 Task: In the Contact  Emma.Williams@Yahoo.com, Create email and send with subject: 'A Glimpse into the Future: Meet Our Disruptive Offering', and with mail content 'Greetings,_x000D_
Introducing a visionary approach that will reshape the landscape of your industry. Join us and be part of the future of success!_x000D_
Kind Regards', attach the document: Contract.pdf and insert image: visitingcard.jpg. Below Kind Regards, write Behance and insert the URL: 'www.behance.net'. Mark checkbox to create task to follow up : In 2 business days . Logged in from softage.4@softage.net
Action: Mouse moved to (52, 53)
Screenshot: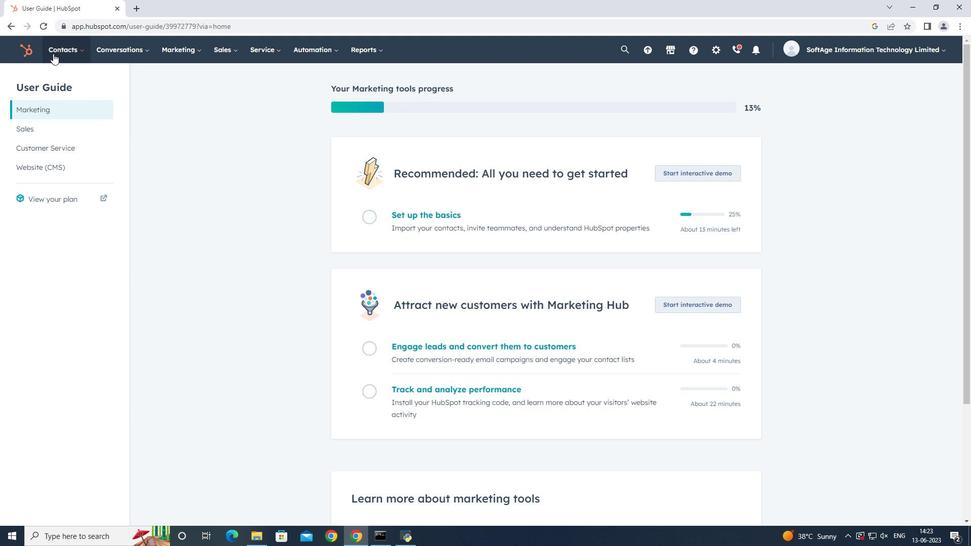 
Action: Mouse pressed left at (52, 53)
Screenshot: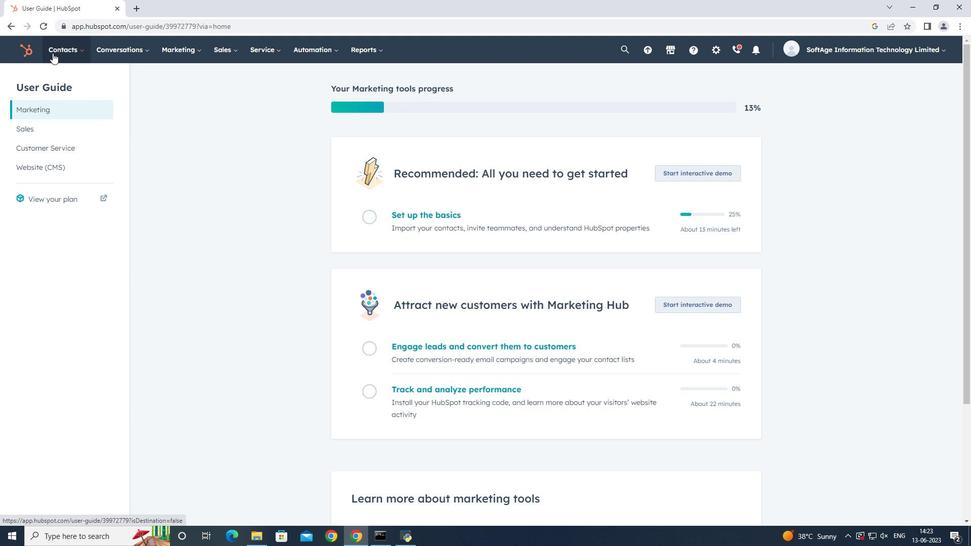 
Action: Mouse moved to (69, 75)
Screenshot: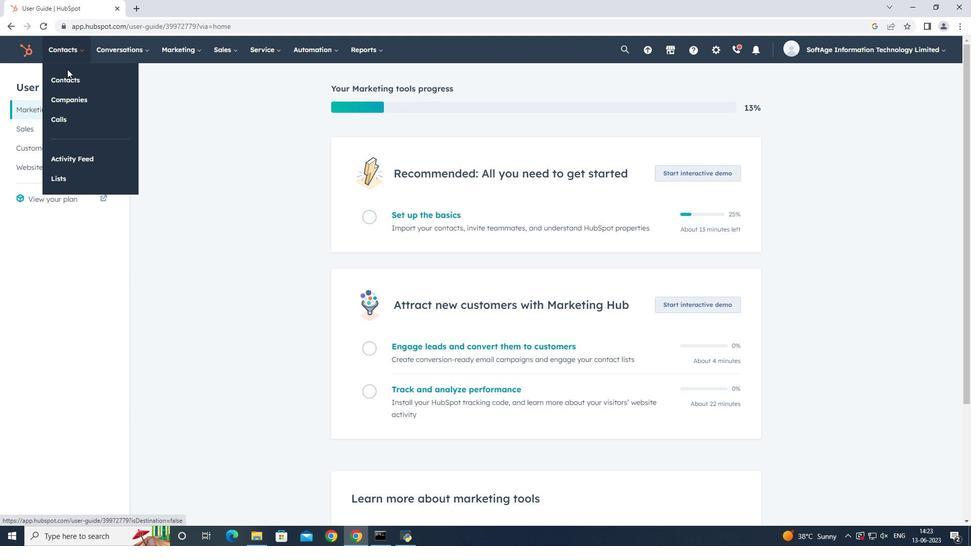 
Action: Mouse pressed left at (69, 75)
Screenshot: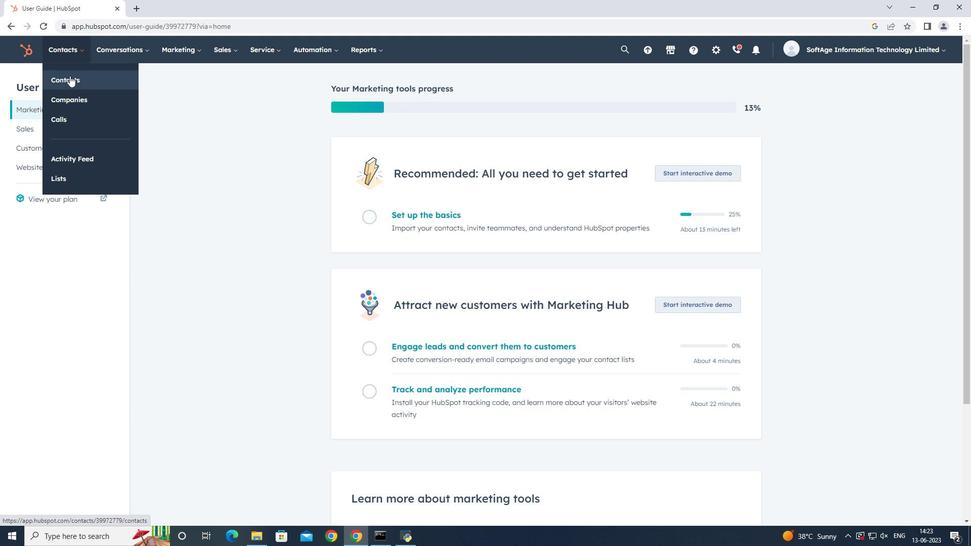 
Action: Mouse moved to (94, 166)
Screenshot: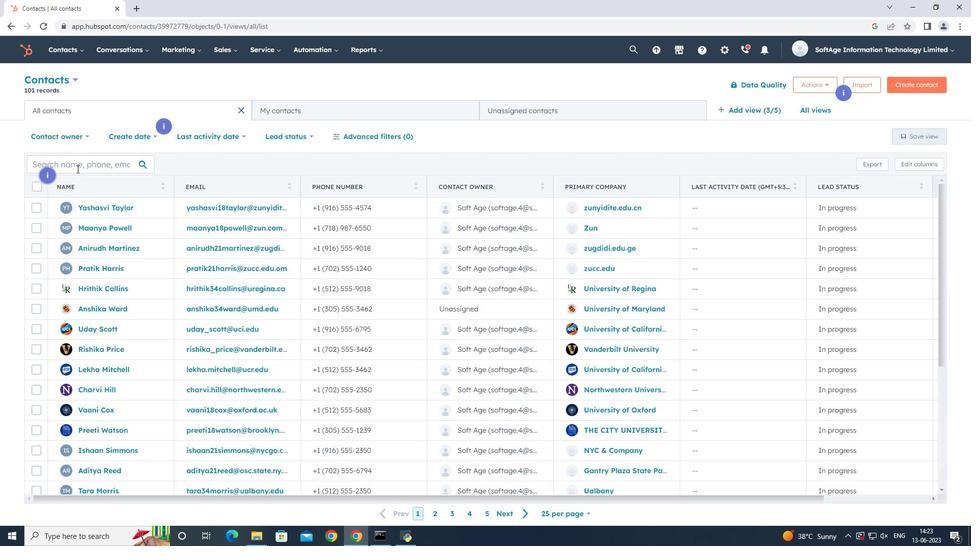 
Action: Mouse pressed left at (94, 166)
Screenshot: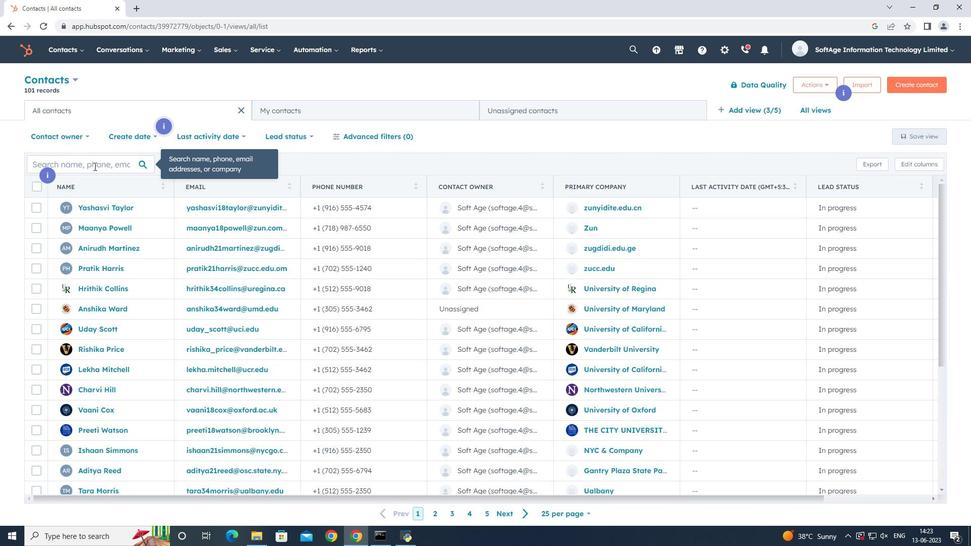 
Action: Key pressed emma
Screenshot: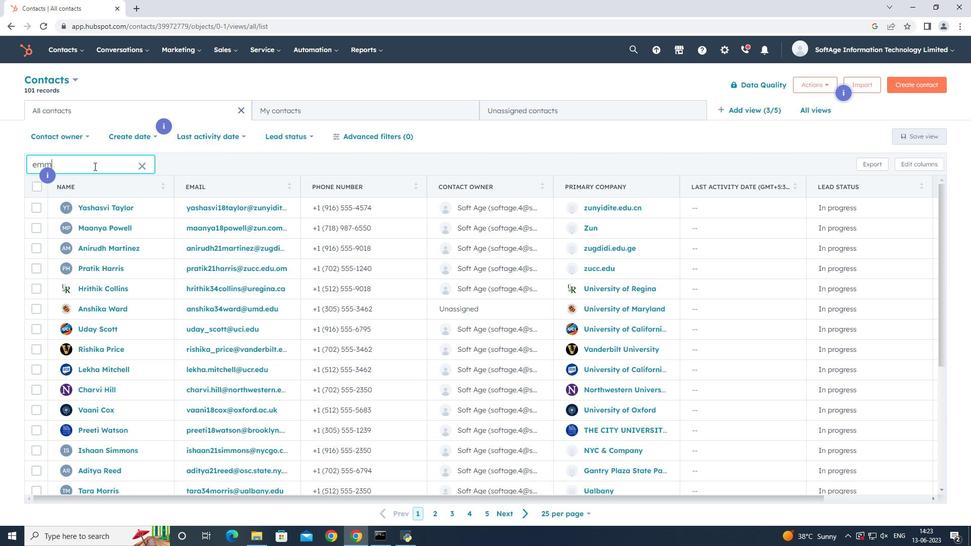
Action: Mouse moved to (105, 269)
Screenshot: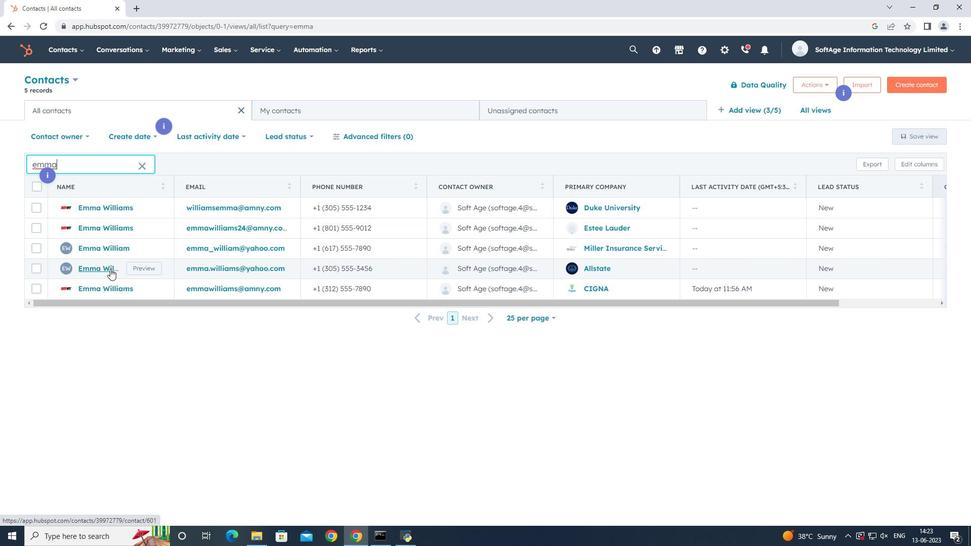 
Action: Mouse pressed left at (105, 269)
Screenshot: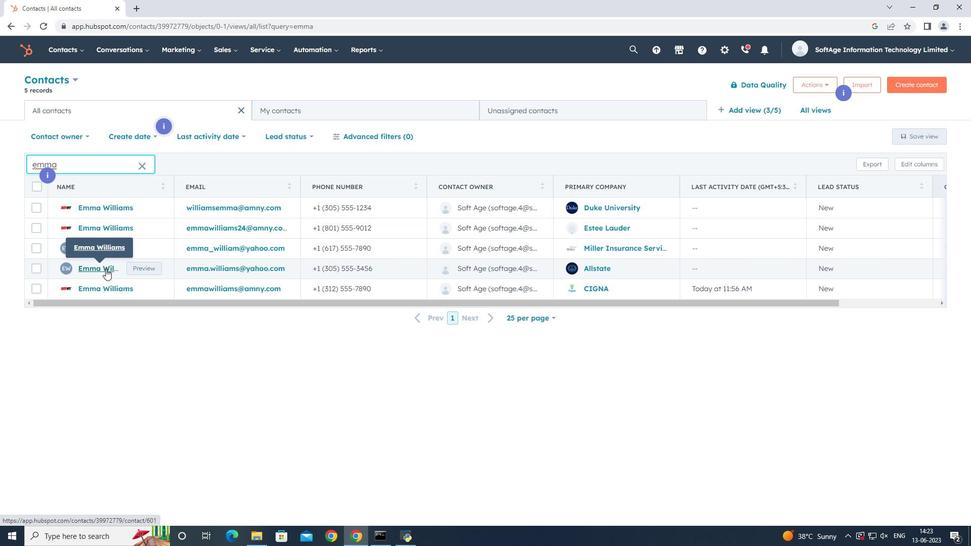 
Action: Mouse moved to (76, 172)
Screenshot: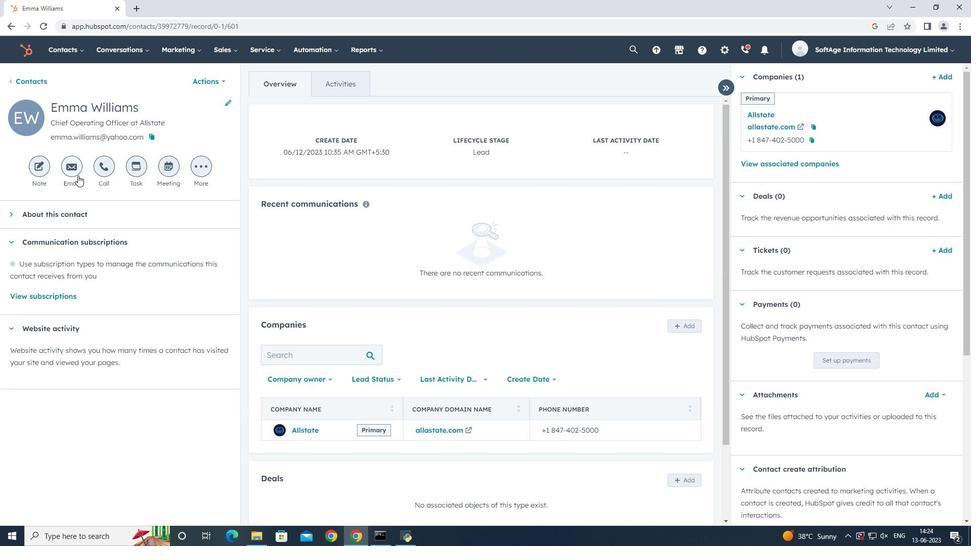 
Action: Mouse pressed left at (76, 172)
Screenshot: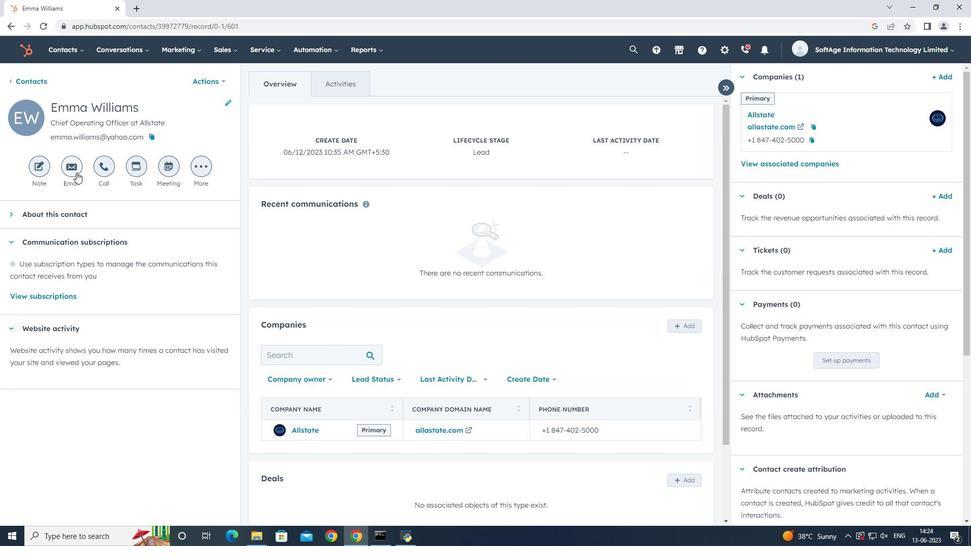 
Action: Mouse moved to (656, 344)
Screenshot: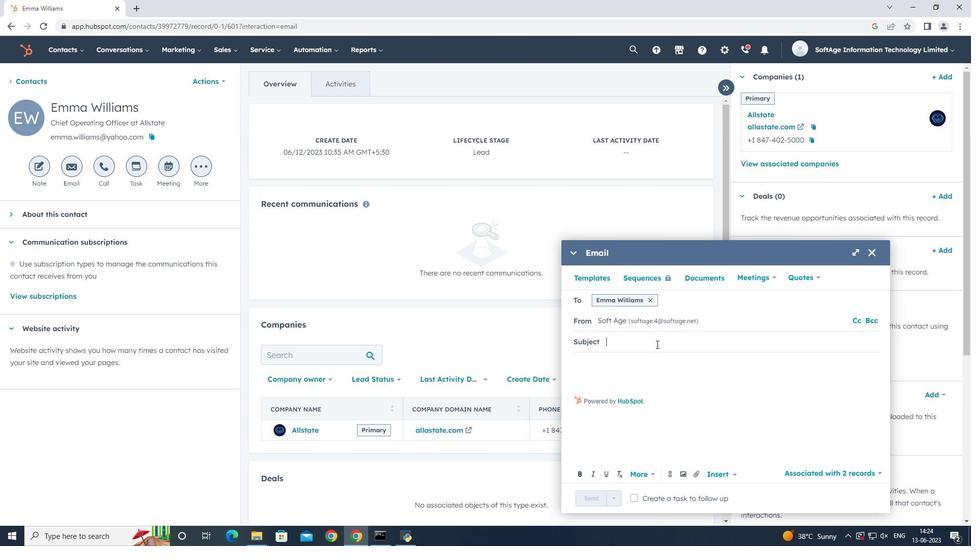 
Action: Key pressed <Key.shift>A<Key.space><Key.shift><Key.shift><Key.shift>Glimpse<Key.space>into<Key.space>the<Key.space><Key.shift>Future<Key.shift_r><Key.shift_r><Key.shift_r><Key.shift_r><Key.shift_r><Key.shift_r>:<Key.space><Key.shift_r>Meet<Key.space><Key.shift_r>Our<Key.space><Key.shift>Disruptive<Key.space><Key.shift_r>Offering
Screenshot: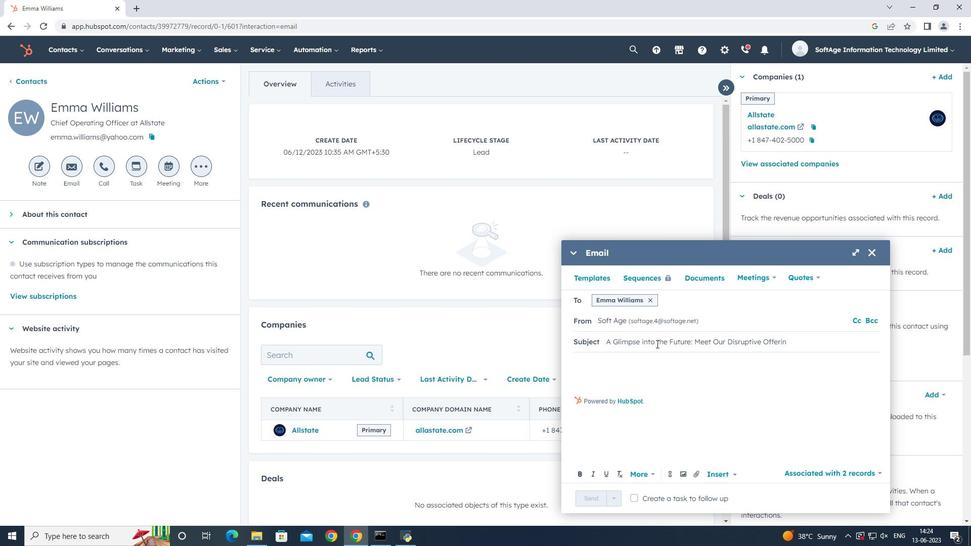 
Action: Mouse moved to (686, 363)
Screenshot: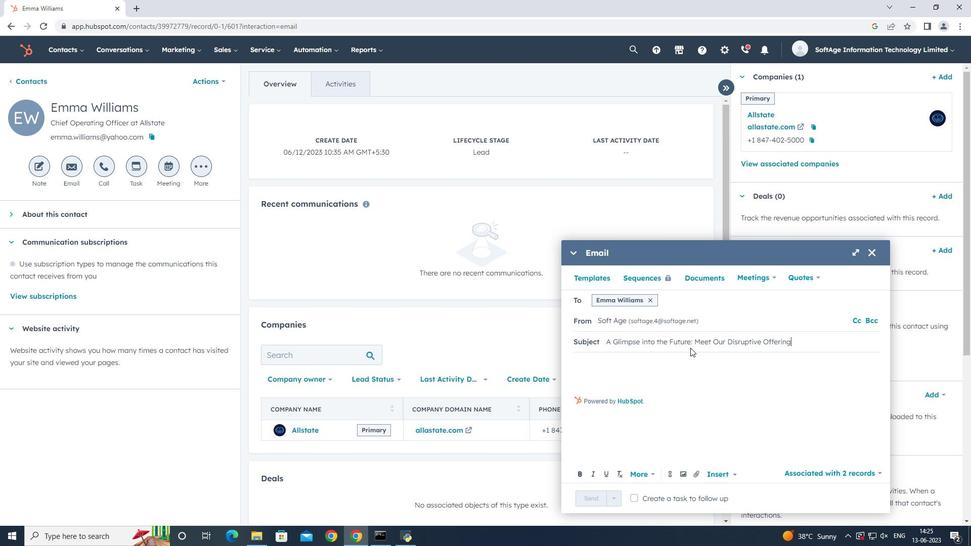 
Action: Mouse pressed left at (686, 363)
Screenshot: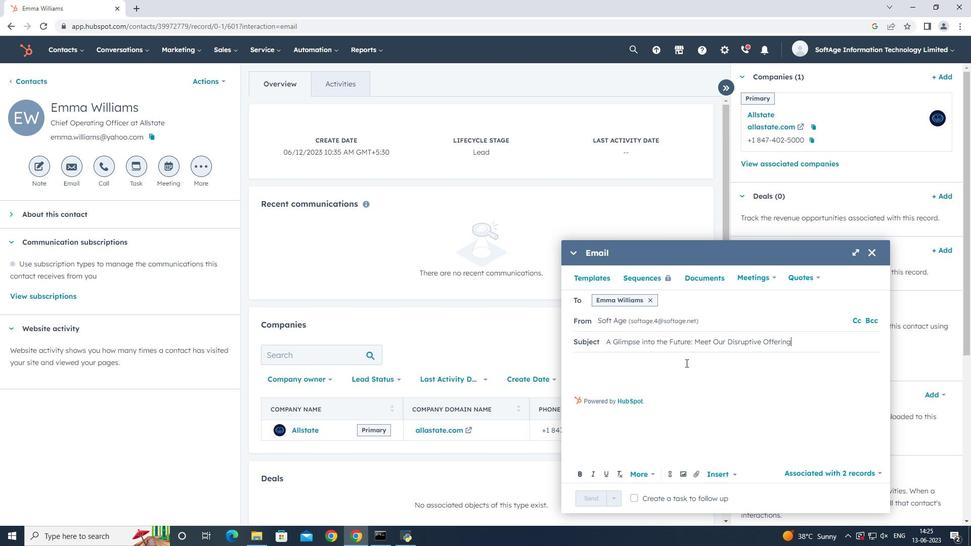 
Action: Mouse moved to (688, 357)
Screenshot: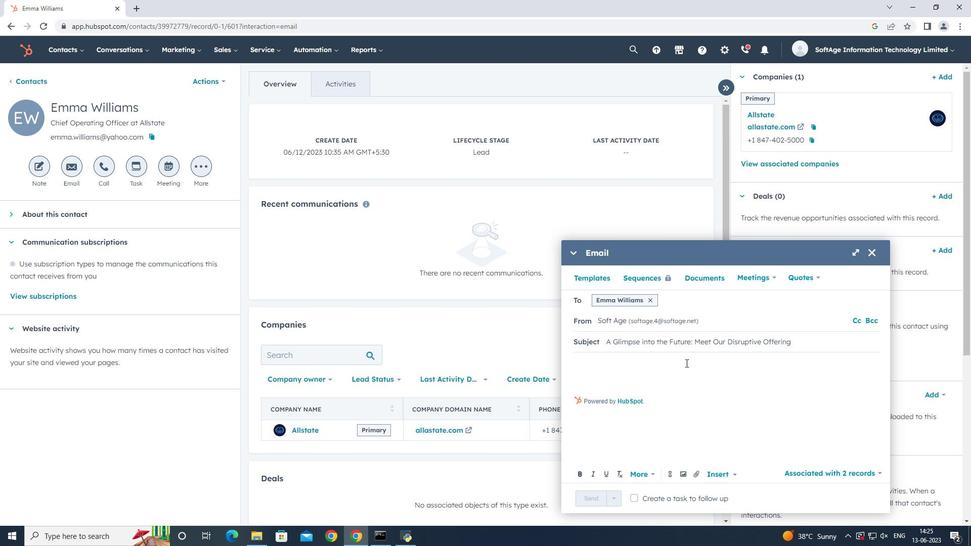 
Action: Key pressed <Key.up><Key.down><Key.up><Key.shift>Greetings,<Key.enter><Key.enter><Key.shift_r><Key.shift_r><Key.shift_r><Key.shift_r><Key.shift_r><Key.shift_r><Key.shift_r><Key.shift_r><Key.shift_r>Introducing<Key.space>a<Key.space>visionary<Key.space><Key.space><Key.backspace>approach<Key.space>that<Key.space>will<Key.space>reshape<Key.space>the<Key.space>landscape<Key.space>of<Key.space>your<Key.space>industry.<Key.space><Key.shift_r><Key.shift_r><Key.shift_r><Key.shift_r><Key.shift_r><Key.shift_r><Key.shift_r>Join<Key.space>us<Key.space>and<Key.space>be<Key.space>part<Key.space>of<Key.space>the<Key.space>future<Key.space>of<Key.space>success<Key.shift_r><Key.shift_r><Key.shift_r><Key.shift_r><Key.shift_r><Key.shift_r><Key.shift_r><Key.shift_r><Key.shift_r><Key.shift_r><Key.shift_r><Key.shift_r><Key.shift_r><Key.shift_r><Key.shift_r><Key.shift_r><Key.shift_r><Key.shift_r><Key.shift_r><Key.shift_r><Key.shift_r><Key.shift_r><Key.shift_r><Key.shift_r><Key.shift_r><Key.shift_r><Key.shift_r><Key.shift_r><Key.shift_r><Key.shift_r><Key.shift_r><Key.shift_r><Key.shift_r>!<Key.enter><Key.enter><Key.shift_r>Kind<Key.space><Key.shift>Regards,
Screenshot: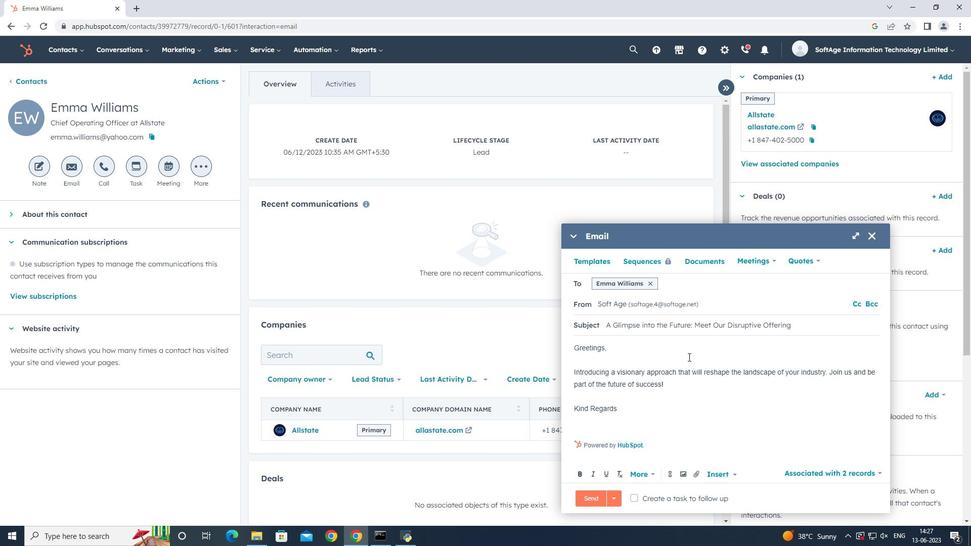 
Action: Mouse moved to (696, 469)
Screenshot: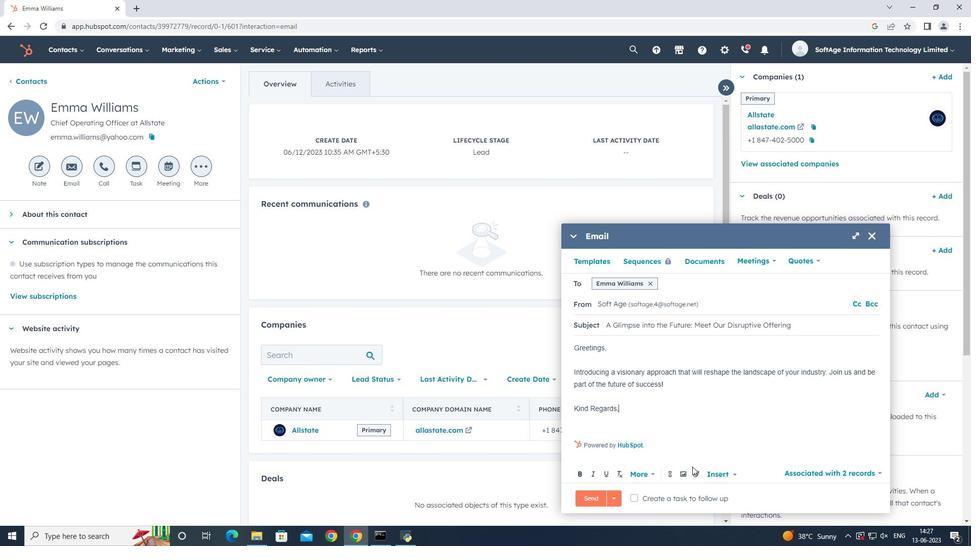 
Action: Mouse pressed left at (696, 469)
Screenshot: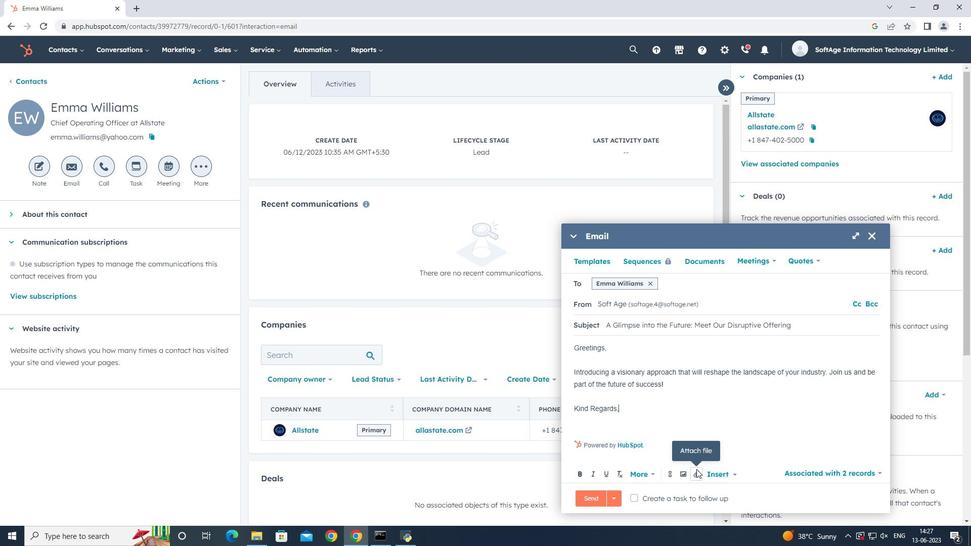 
Action: Mouse moved to (706, 448)
Screenshot: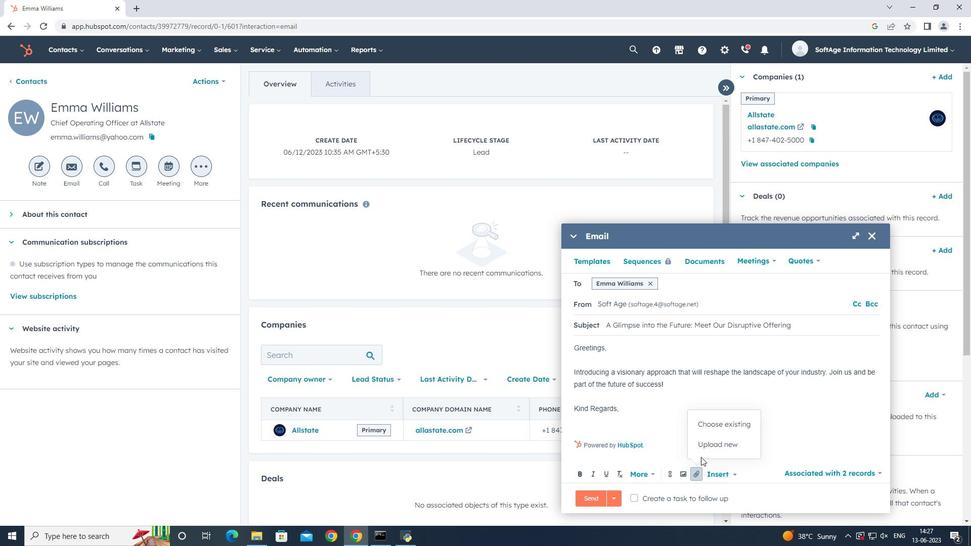 
Action: Mouse pressed left at (706, 448)
Screenshot: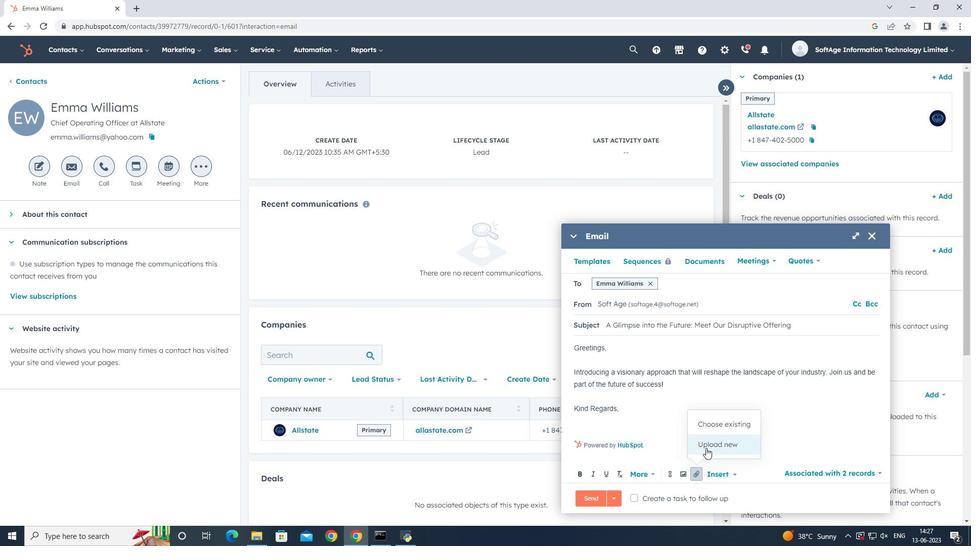 
Action: Mouse moved to (236, 80)
Screenshot: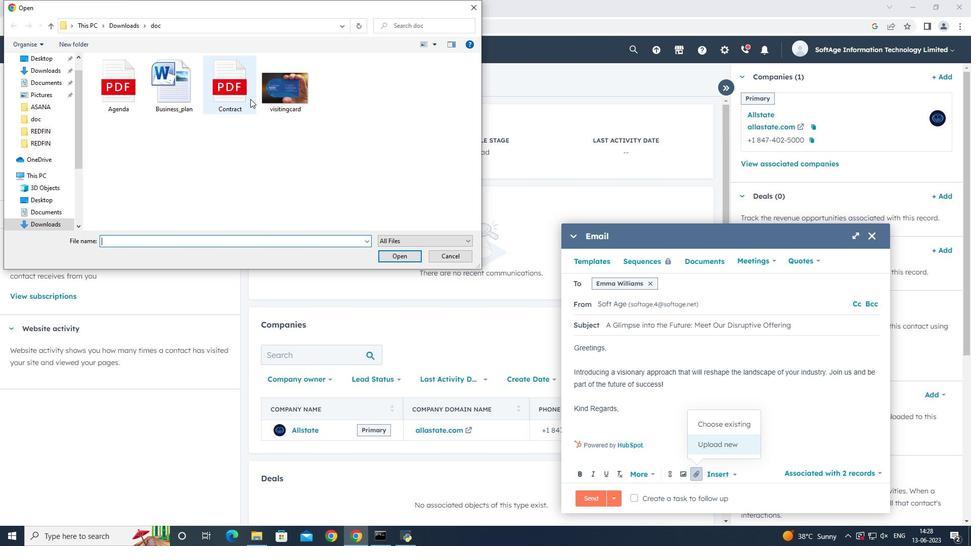 
Action: Mouse pressed left at (236, 80)
Screenshot: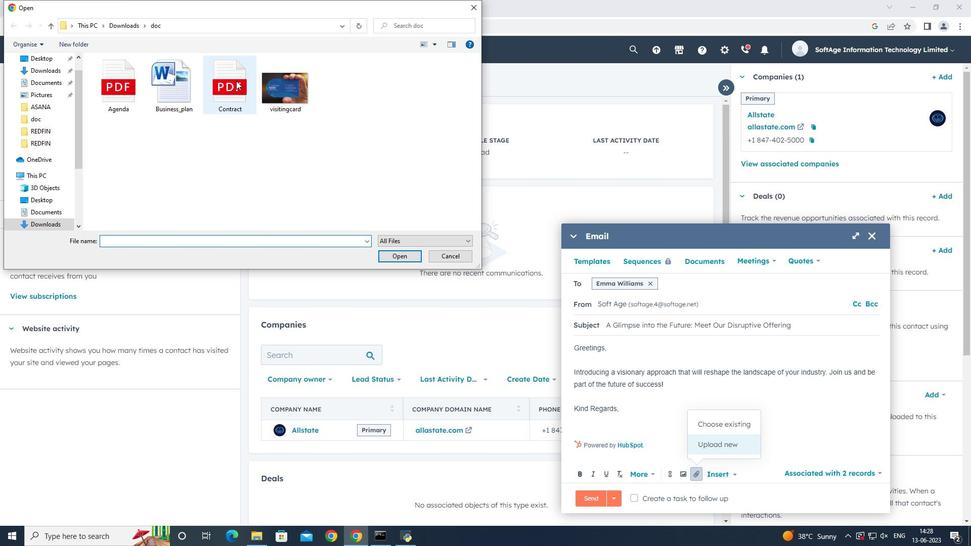 
Action: Mouse pressed left at (236, 80)
Screenshot: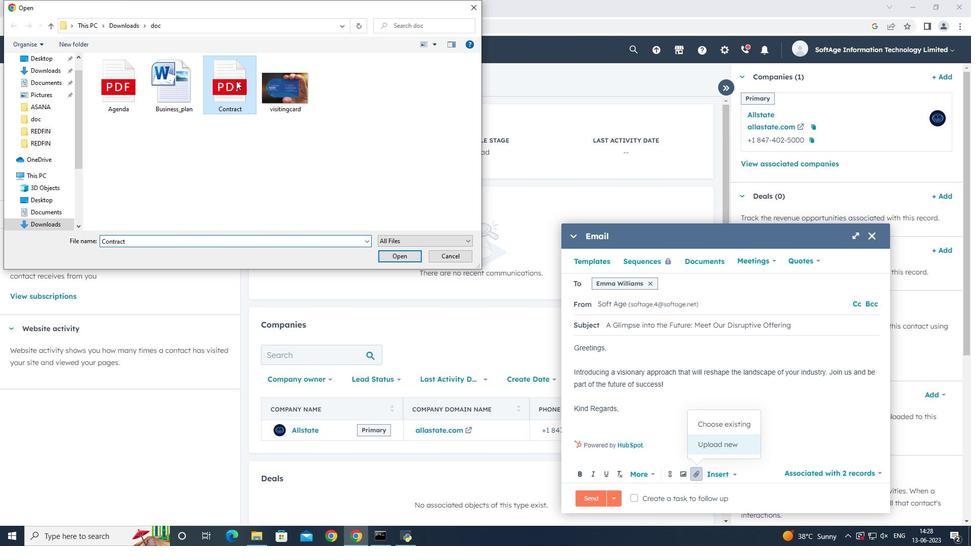 
Action: Mouse moved to (683, 445)
Screenshot: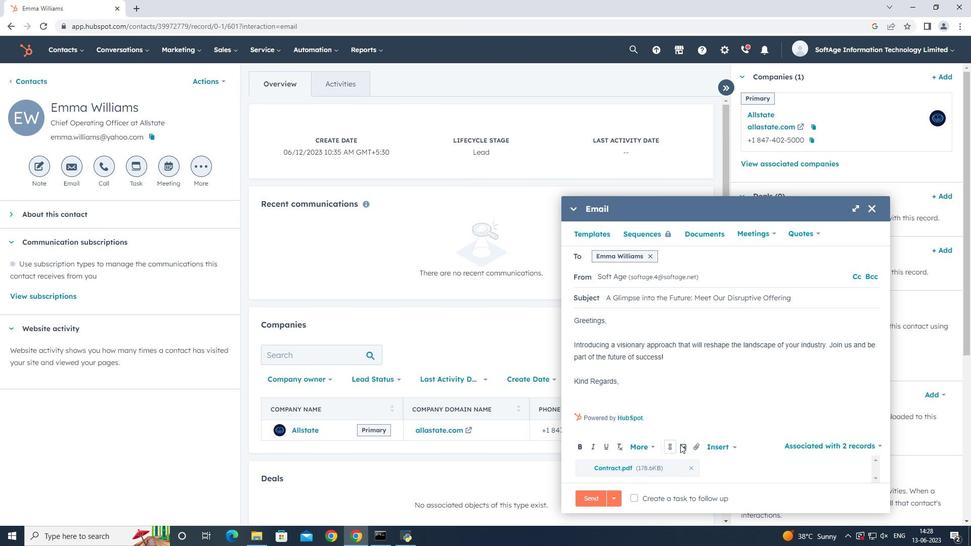 
Action: Mouse pressed left at (683, 445)
Screenshot: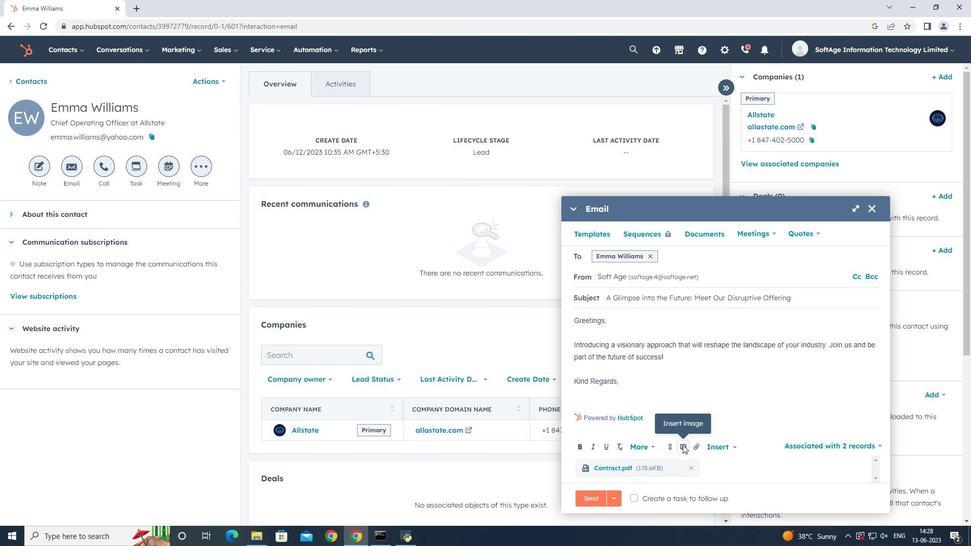 
Action: Mouse moved to (698, 421)
Screenshot: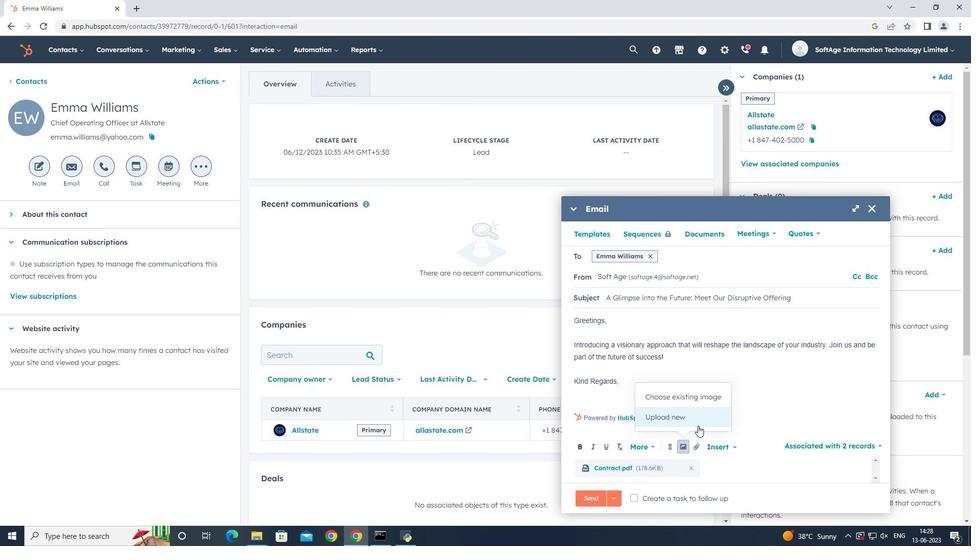 
Action: Mouse pressed left at (698, 421)
Screenshot: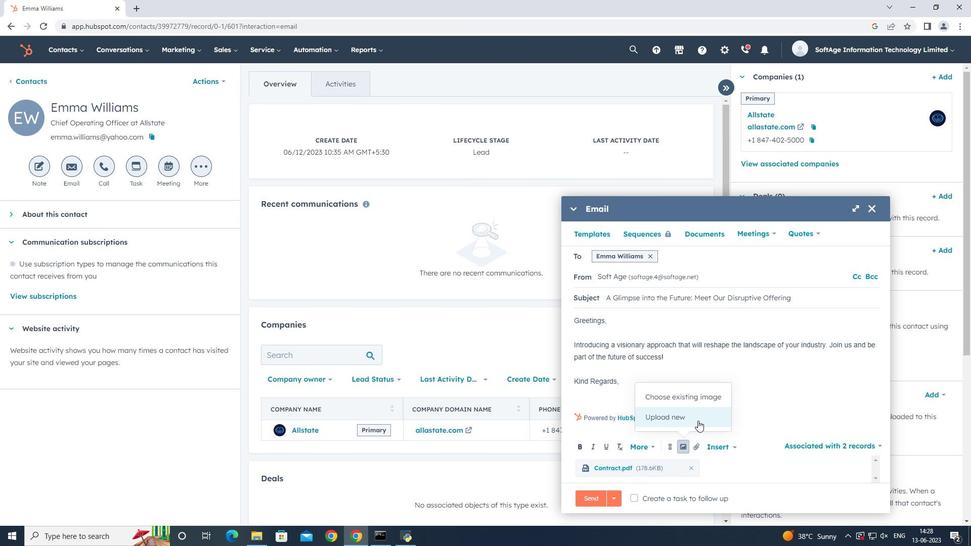 
Action: Mouse moved to (111, 96)
Screenshot: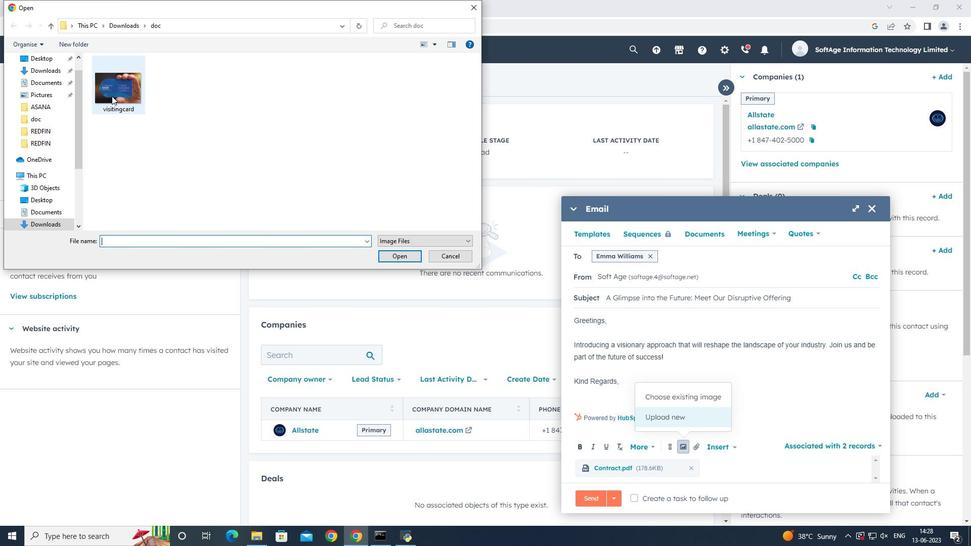 
Action: Mouse pressed left at (111, 96)
Screenshot: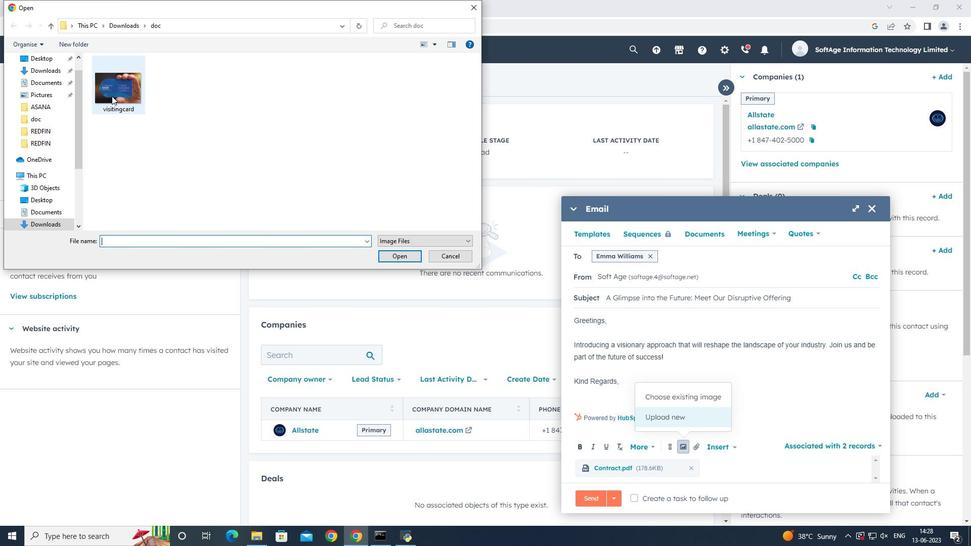 
Action: Mouse pressed left at (111, 96)
Screenshot: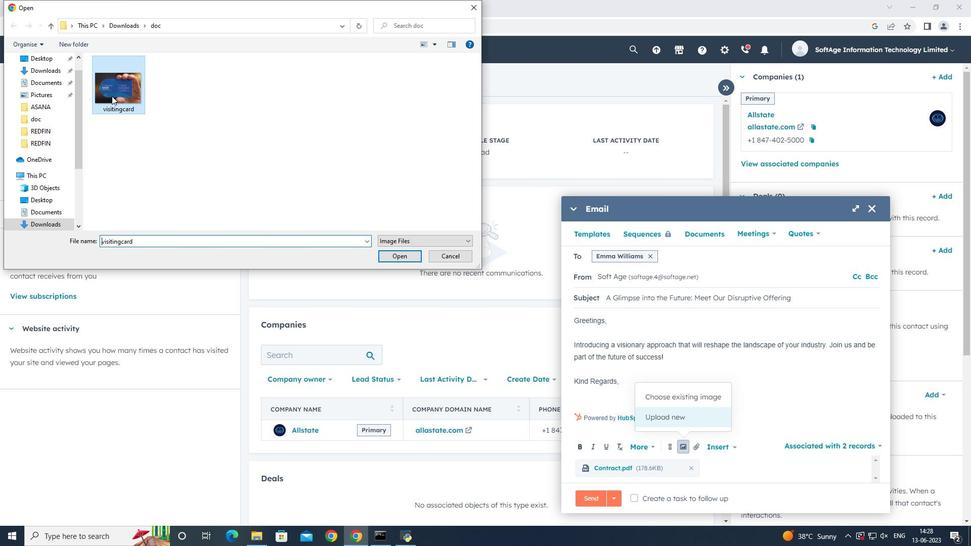 
Action: Mouse moved to (661, 273)
Screenshot: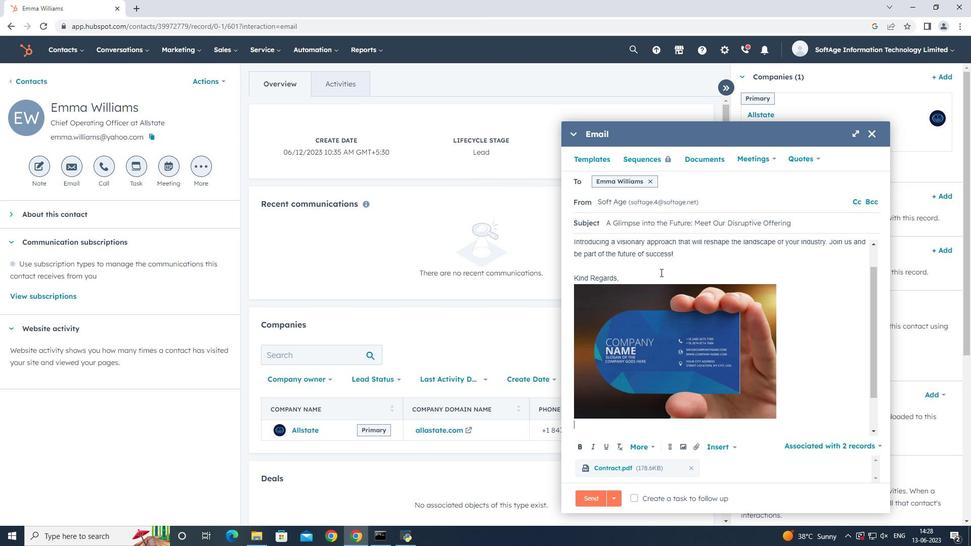 
Action: Mouse pressed left at (661, 273)
Screenshot: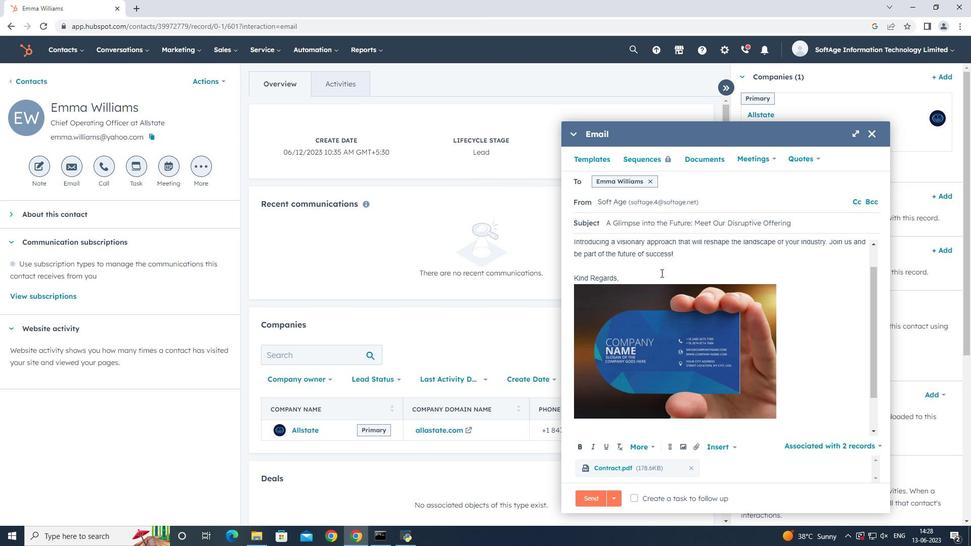 
Action: Key pressed <Key.enter><Key.shift><Key.shift><Key.shift><Key.shift>Behance
Screenshot: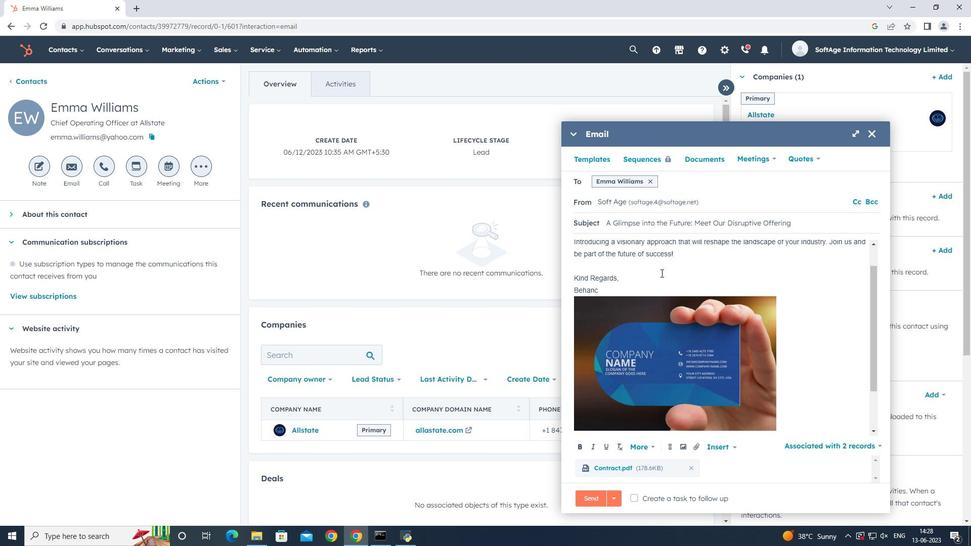 
Action: Mouse moved to (670, 446)
Screenshot: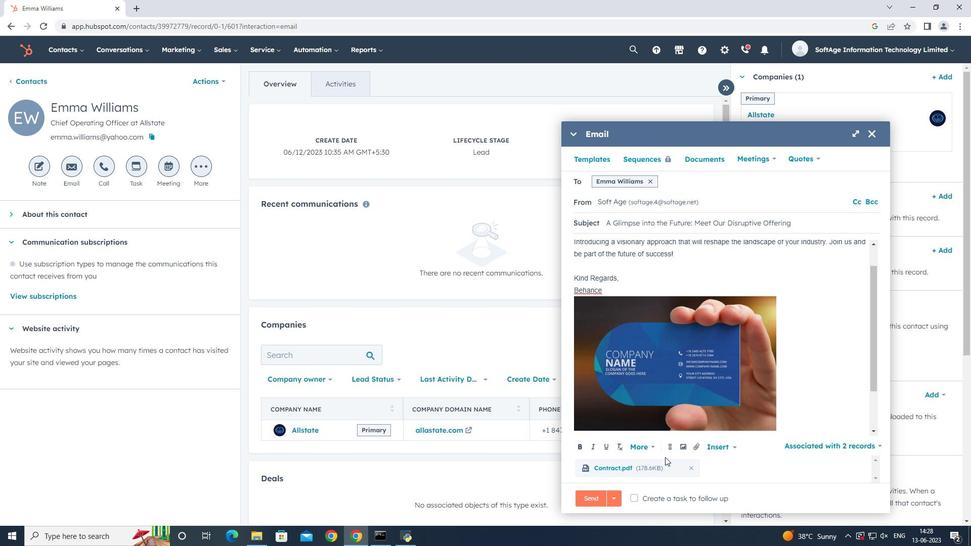 
Action: Mouse pressed left at (670, 446)
Screenshot: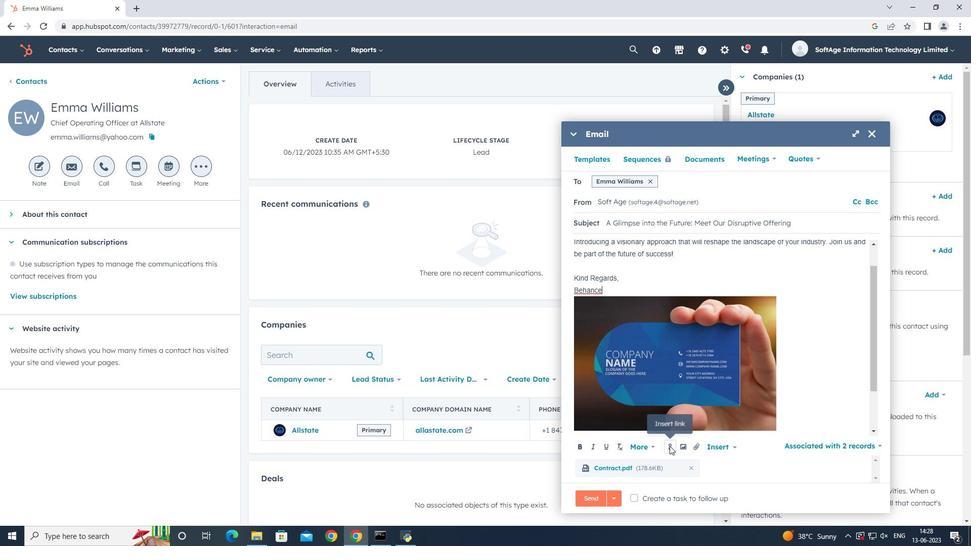 
Action: Mouse moved to (693, 376)
Screenshot: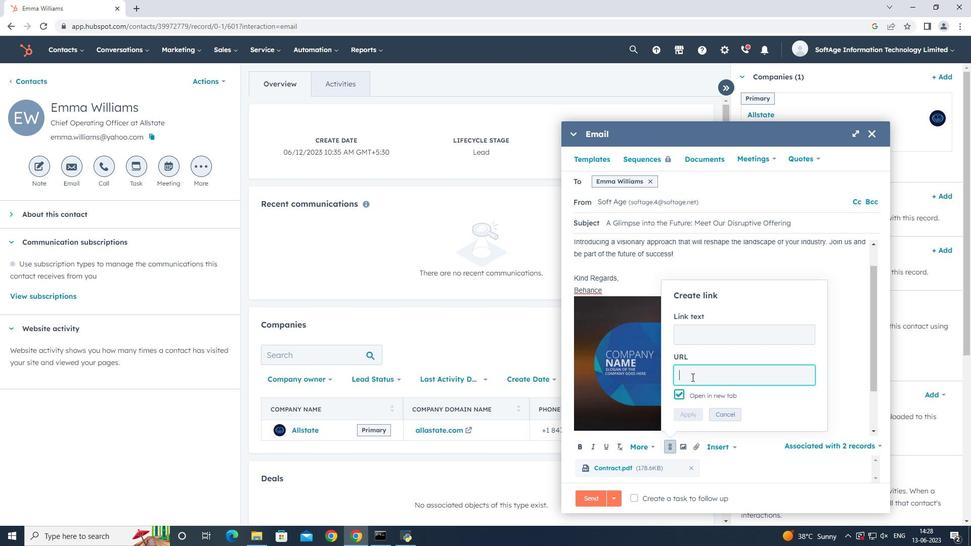 
Action: Key pressed www.behance.net
Screenshot: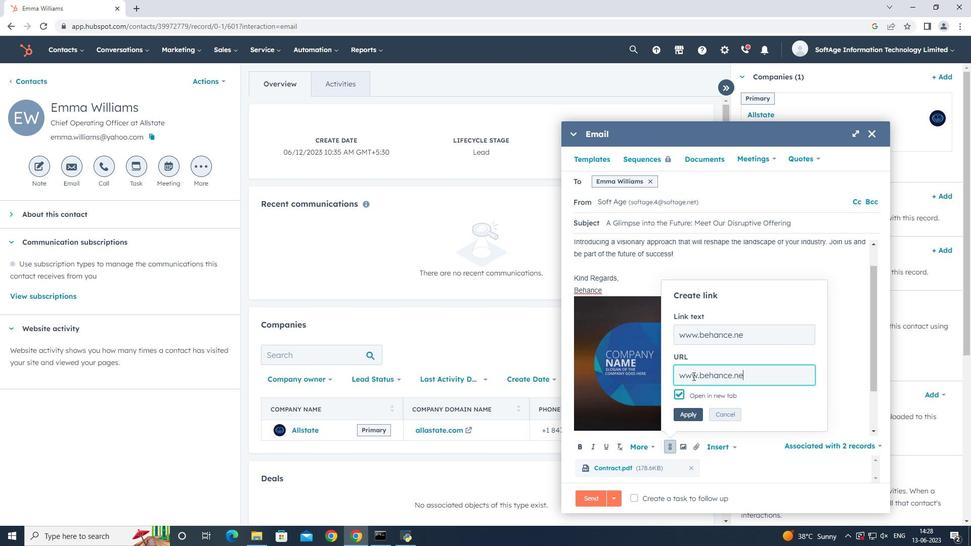 
Action: Mouse moved to (696, 411)
Screenshot: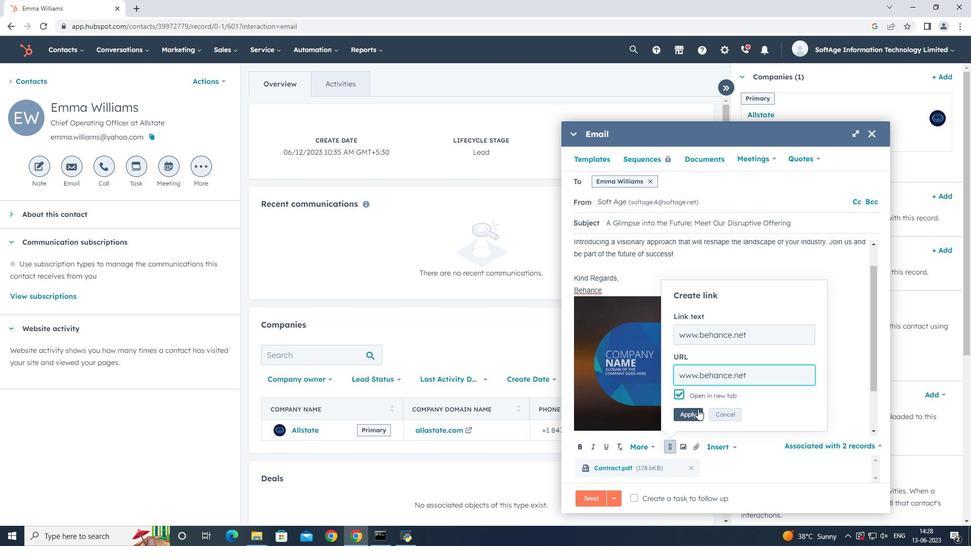 
Action: Mouse pressed left at (696, 411)
Screenshot: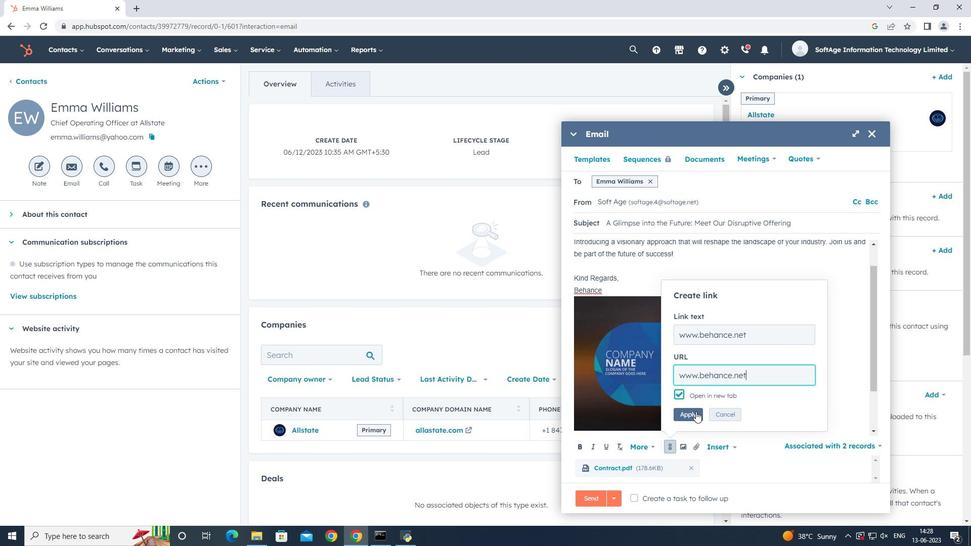 
Action: Mouse moved to (650, 493)
Screenshot: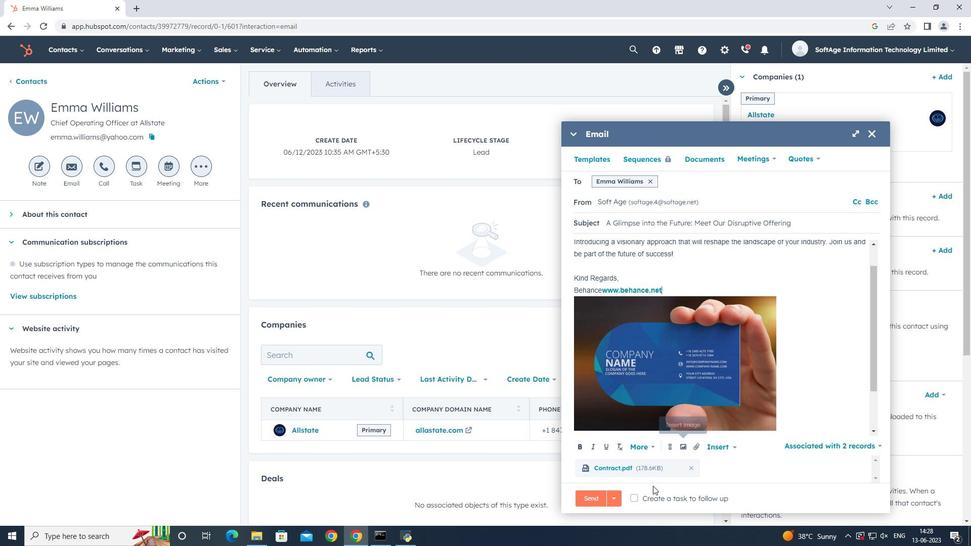
Action: Mouse pressed left at (650, 493)
Screenshot: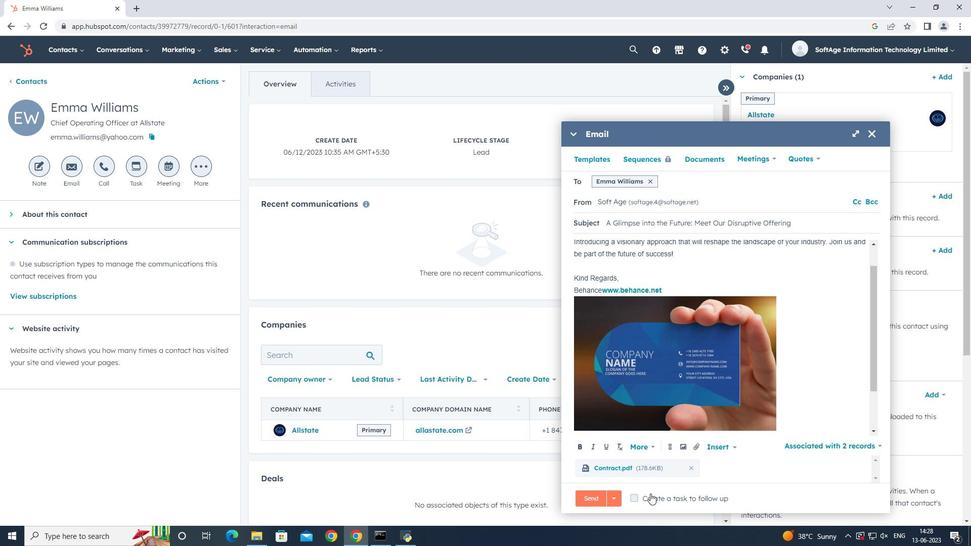 
Action: Mouse moved to (795, 504)
Screenshot: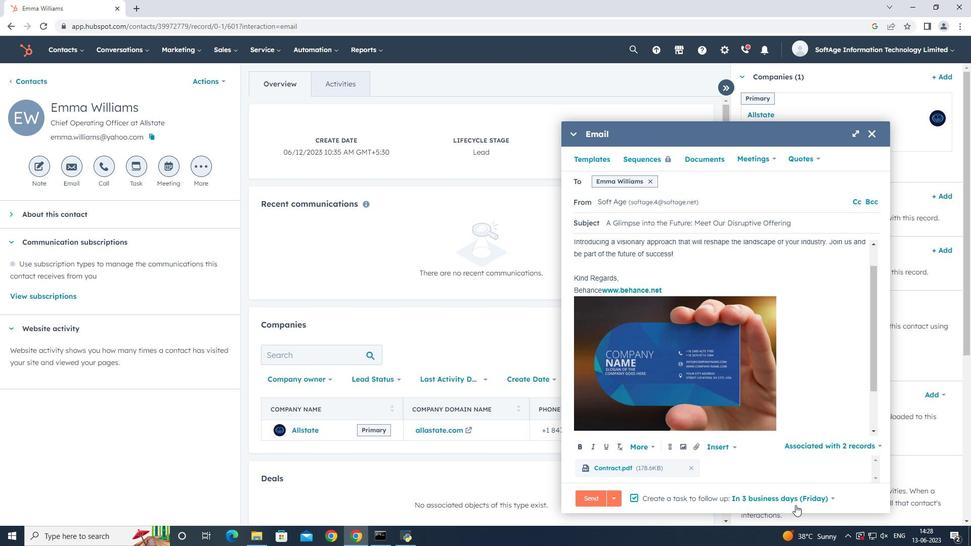 
Action: Mouse pressed left at (795, 504)
Screenshot: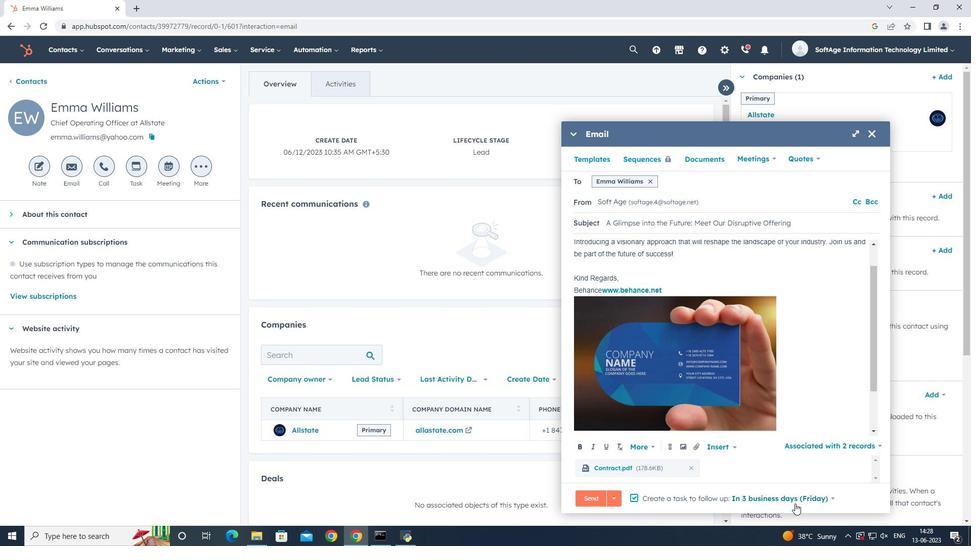 
Action: Mouse moved to (807, 381)
Screenshot: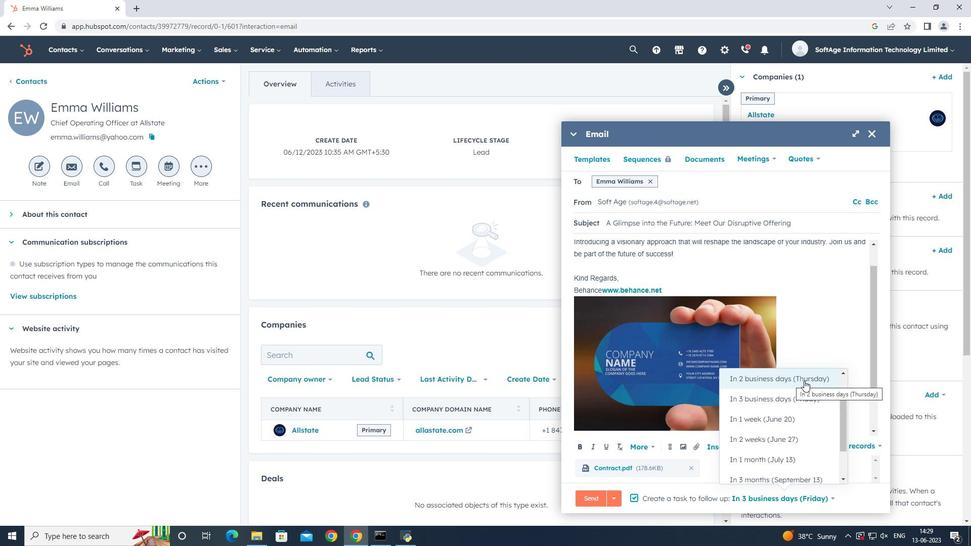 
Action: Mouse pressed left at (807, 381)
Screenshot: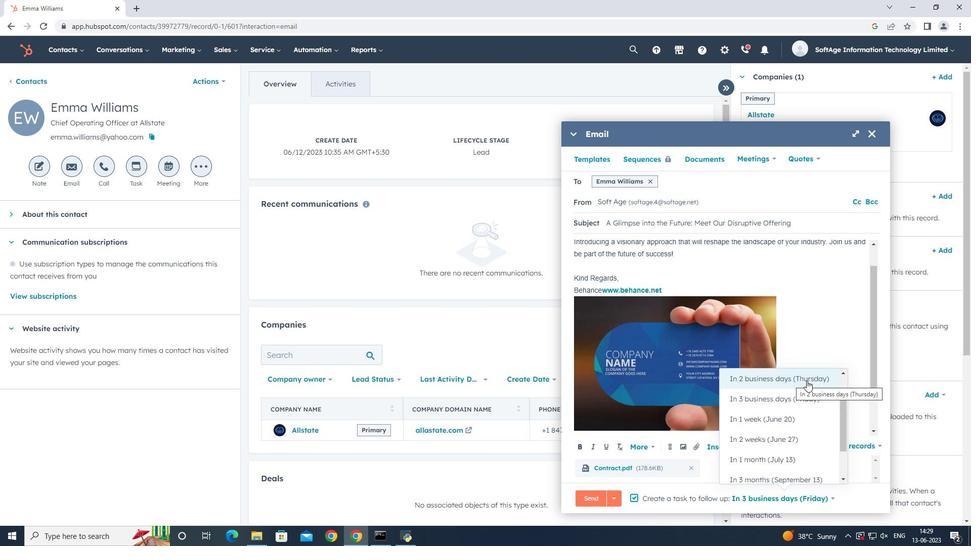
Action: Mouse moved to (596, 496)
Screenshot: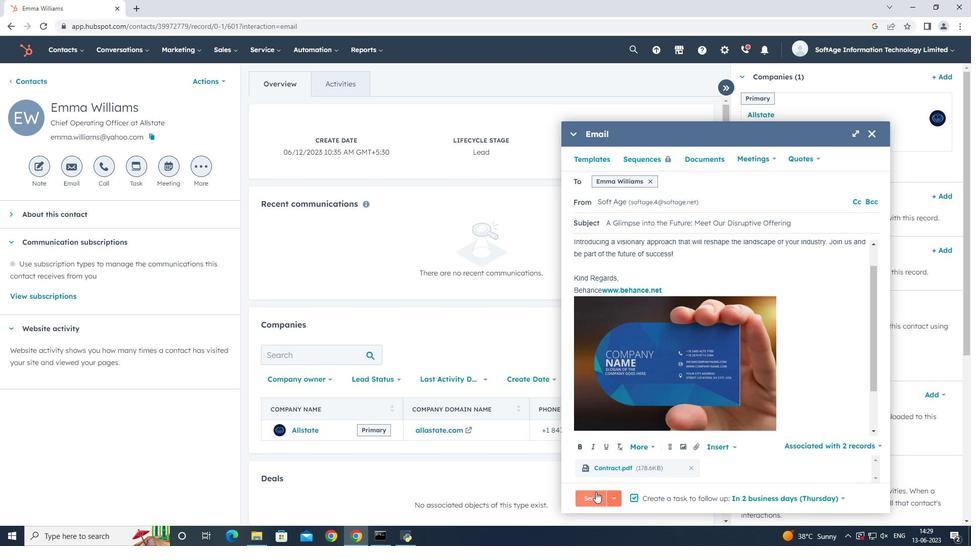 
Action: Mouse pressed left at (596, 496)
Screenshot: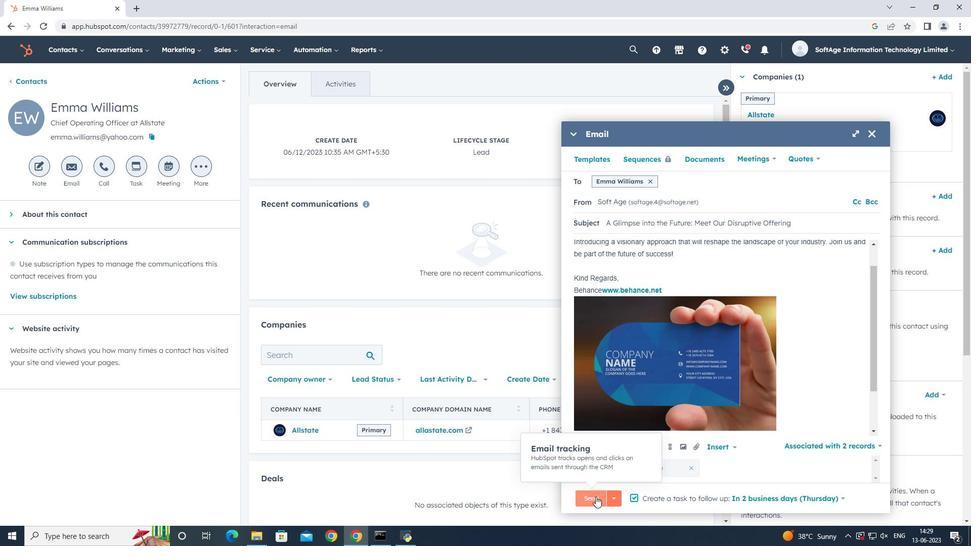 
Action: Mouse moved to (613, 200)
Screenshot: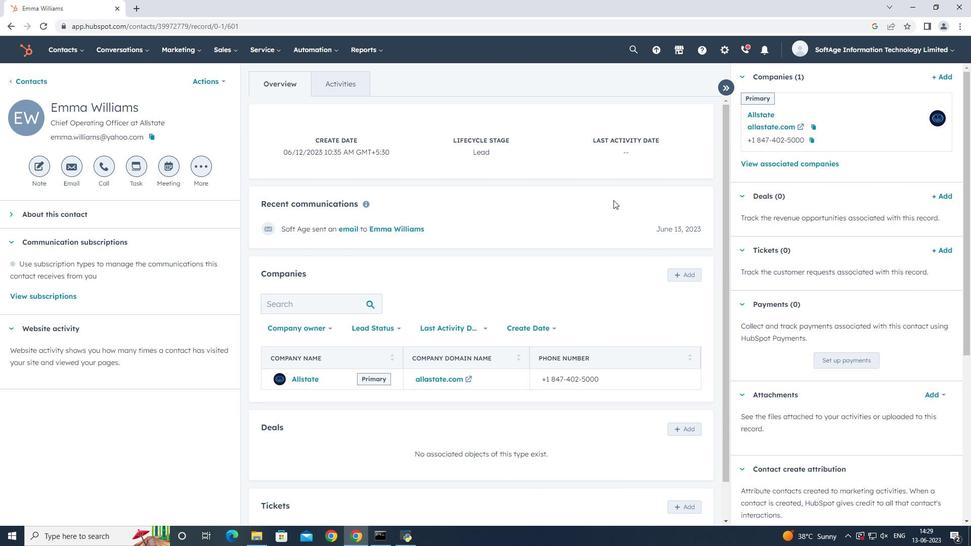 
